 Task: Start in the project ZeroG the sprint 'Warp 9', with a duration of 2 weeks.
Action: Mouse moved to (169, 53)
Screenshot: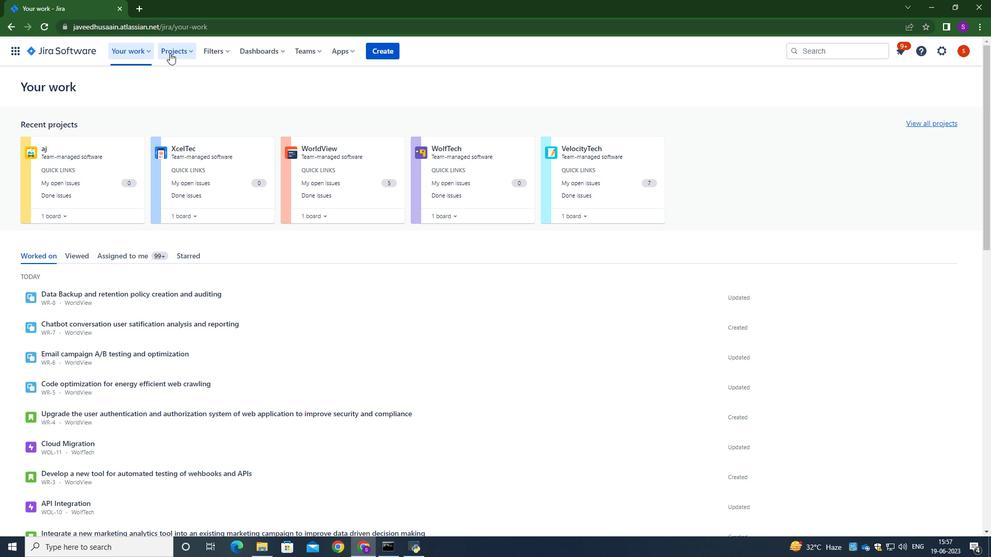 
Action: Mouse pressed left at (169, 53)
Screenshot: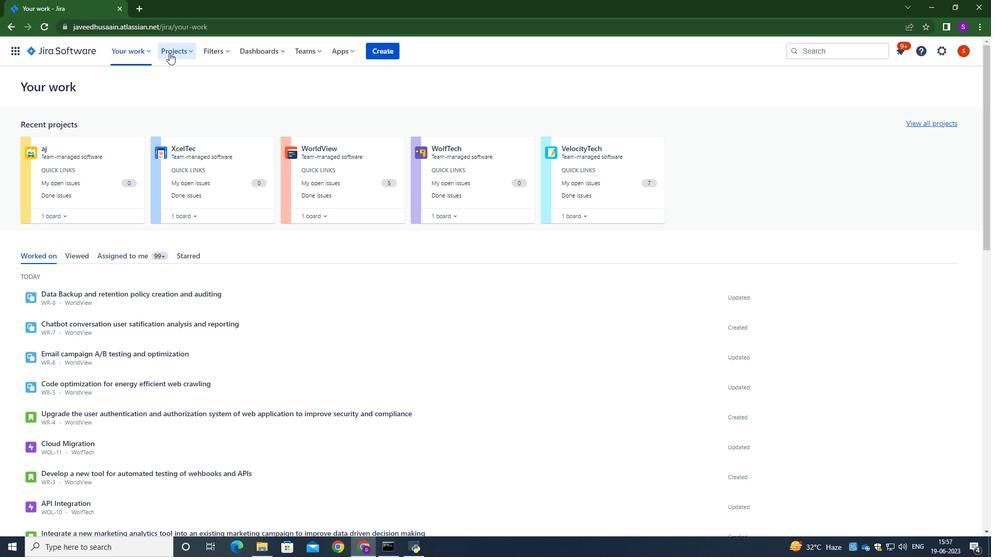 
Action: Mouse moved to (184, 89)
Screenshot: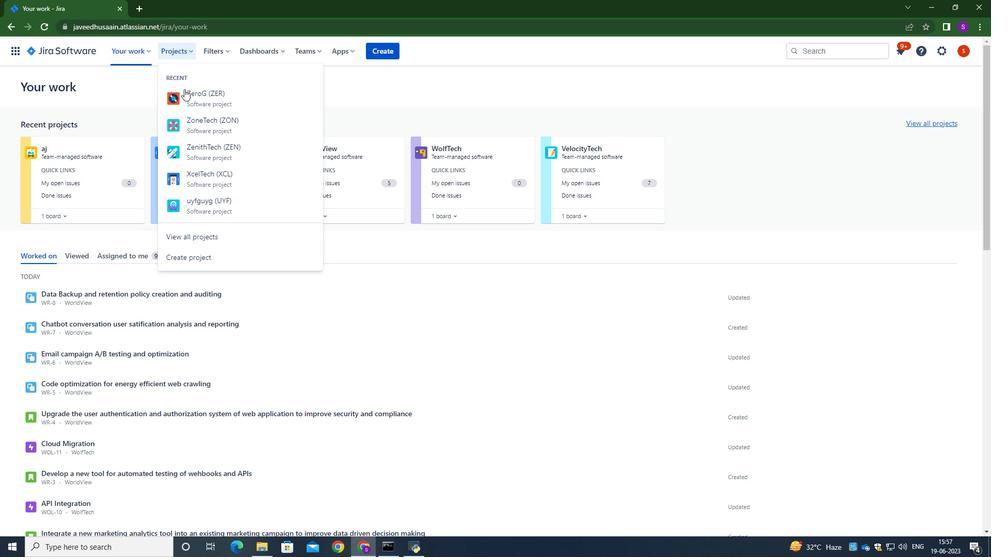 
Action: Mouse pressed left at (184, 89)
Screenshot: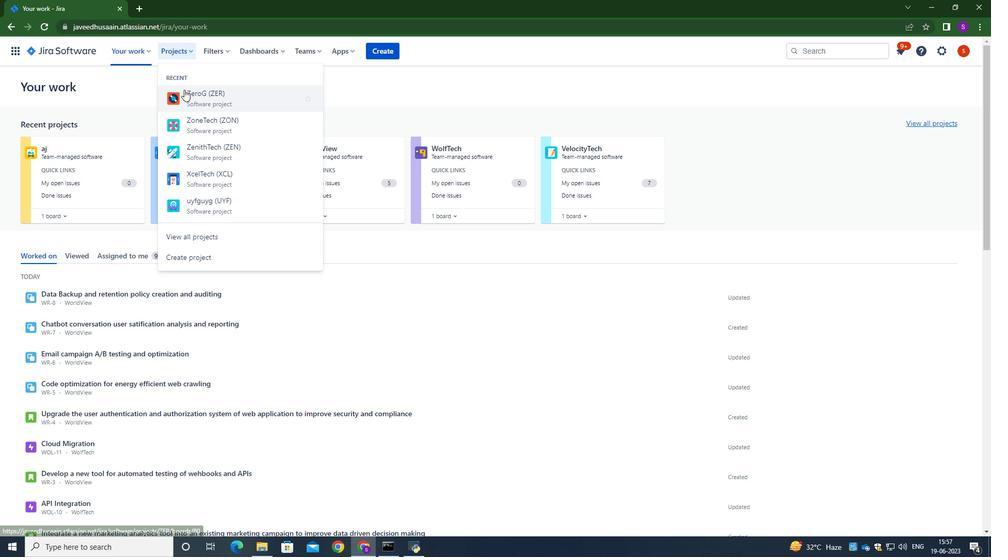 
Action: Mouse moved to (66, 155)
Screenshot: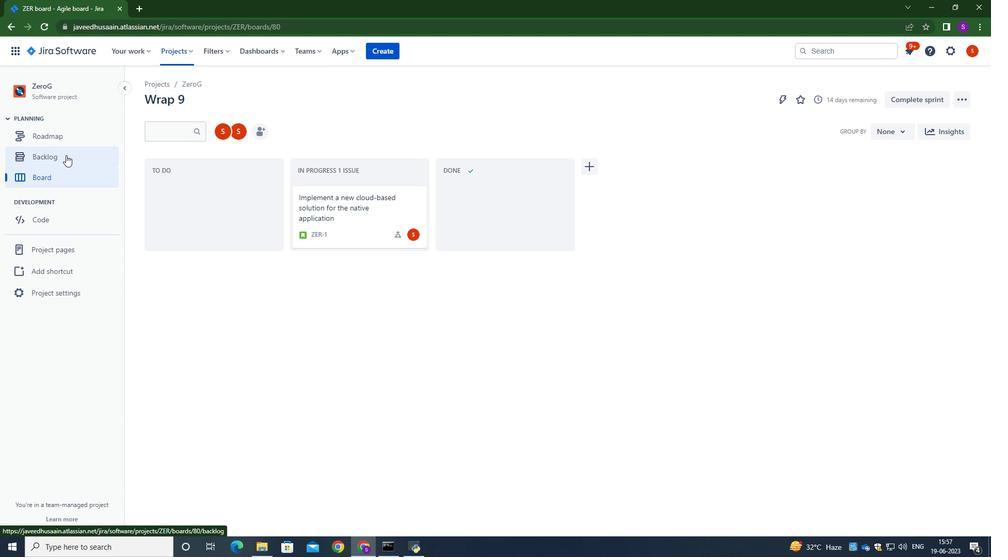 
Action: Mouse pressed left at (66, 155)
Screenshot: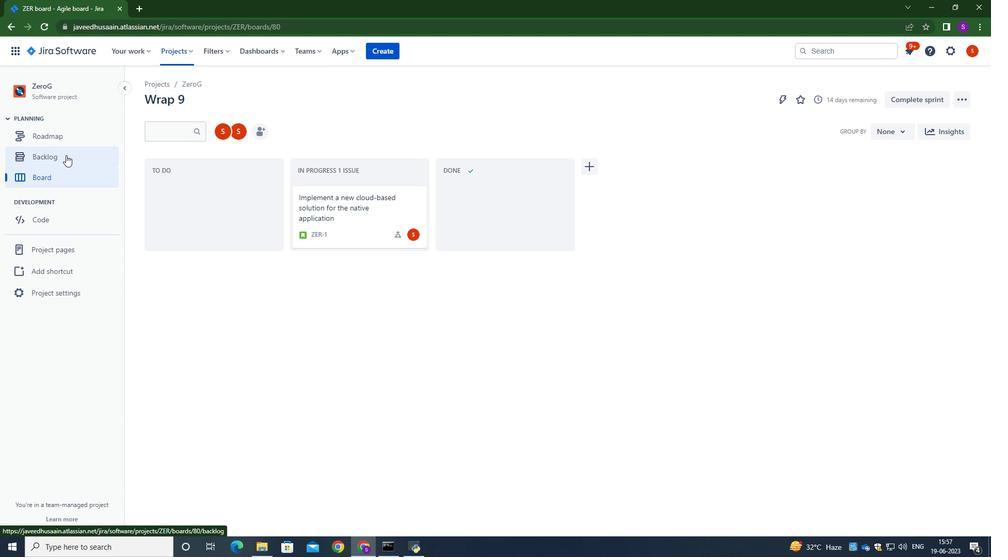 
Action: Mouse moved to (437, 236)
Screenshot: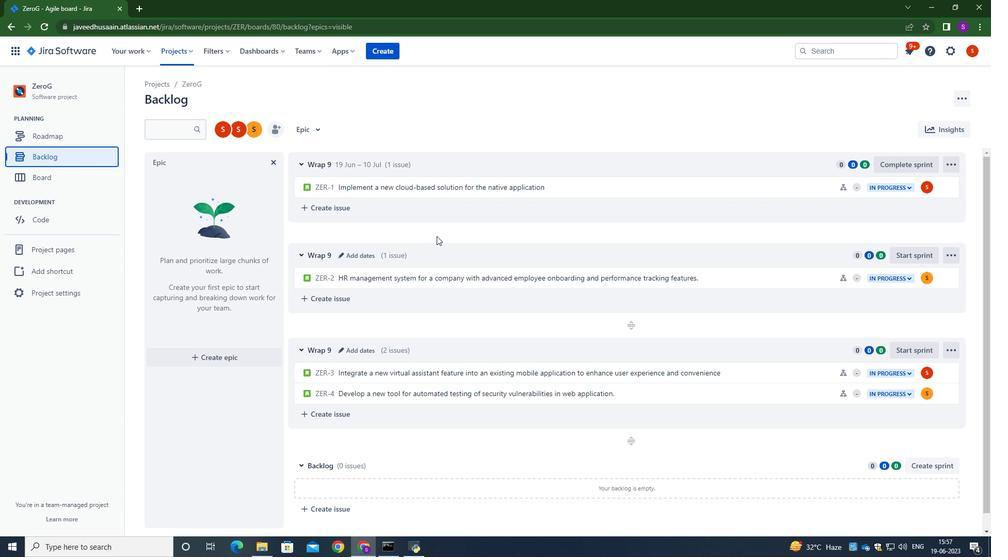 
Action: Mouse scrolled (437, 235) with delta (0, 0)
Screenshot: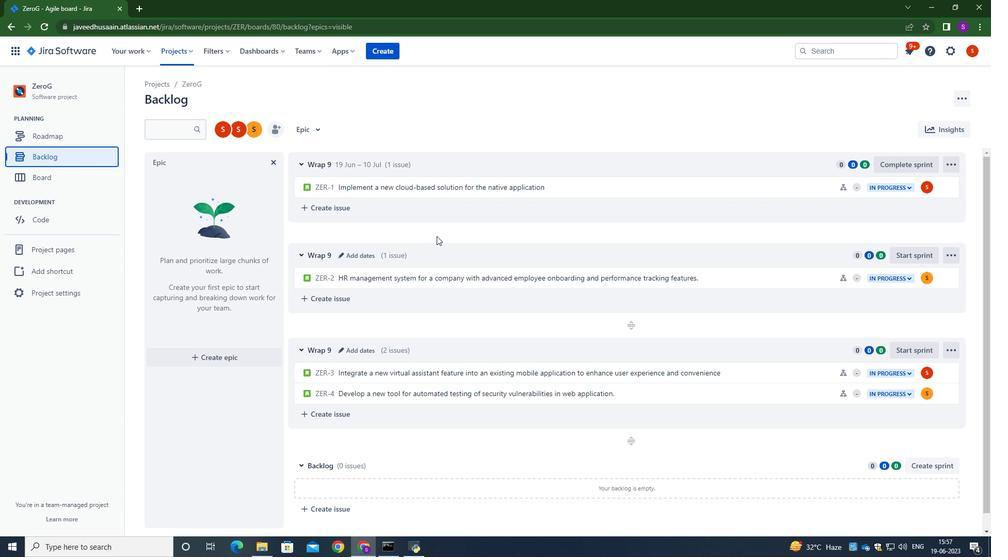 
Action: Mouse moved to (435, 236)
Screenshot: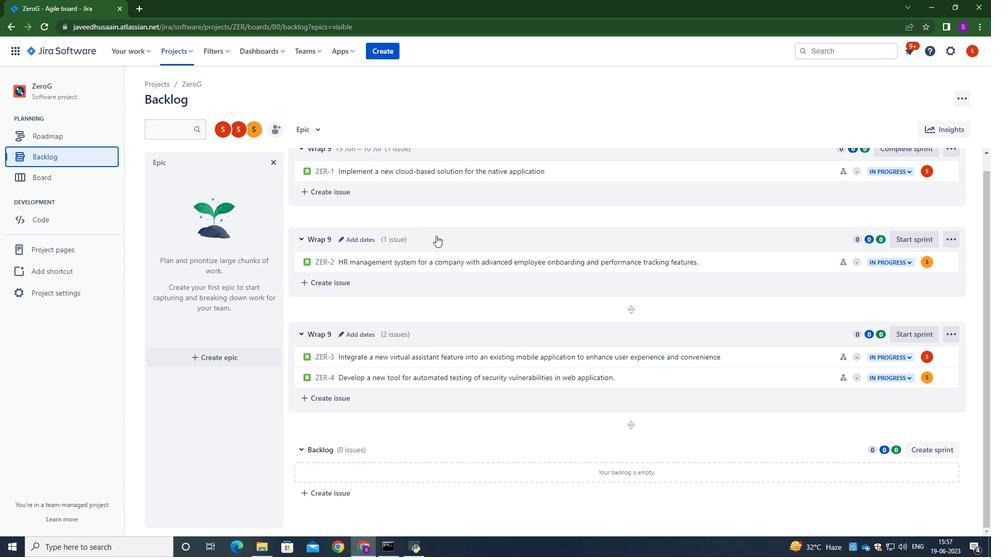 
Action: Mouse scrolled (435, 236) with delta (0, 0)
Screenshot: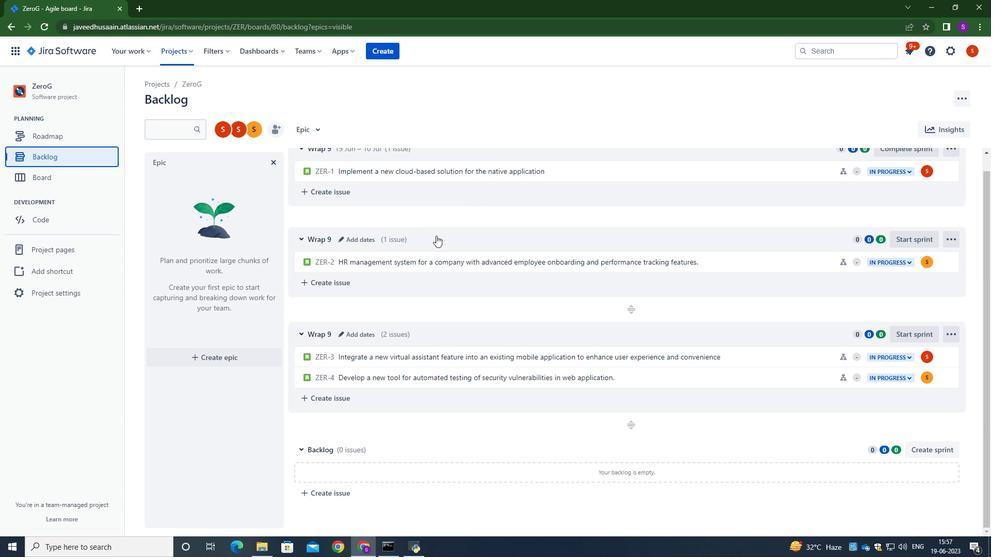 
Action: Mouse scrolled (435, 236) with delta (0, 0)
Screenshot: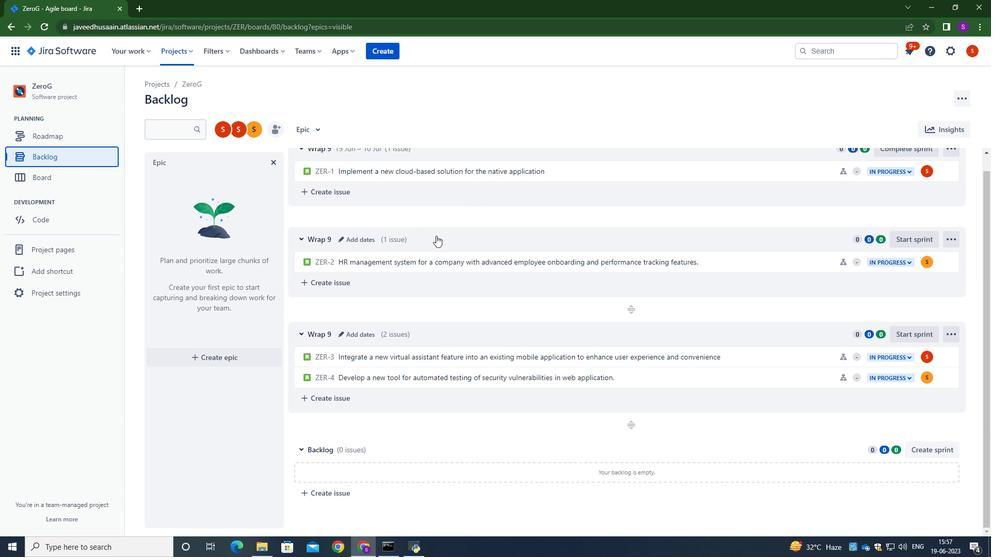 
Action: Mouse scrolled (435, 236) with delta (0, 0)
Screenshot: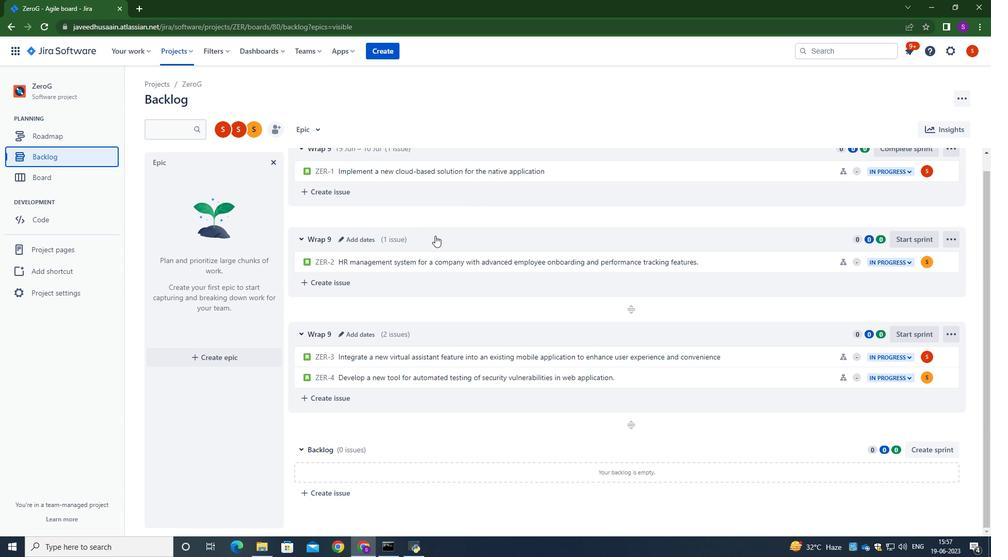 
Action: Mouse moved to (914, 255)
Screenshot: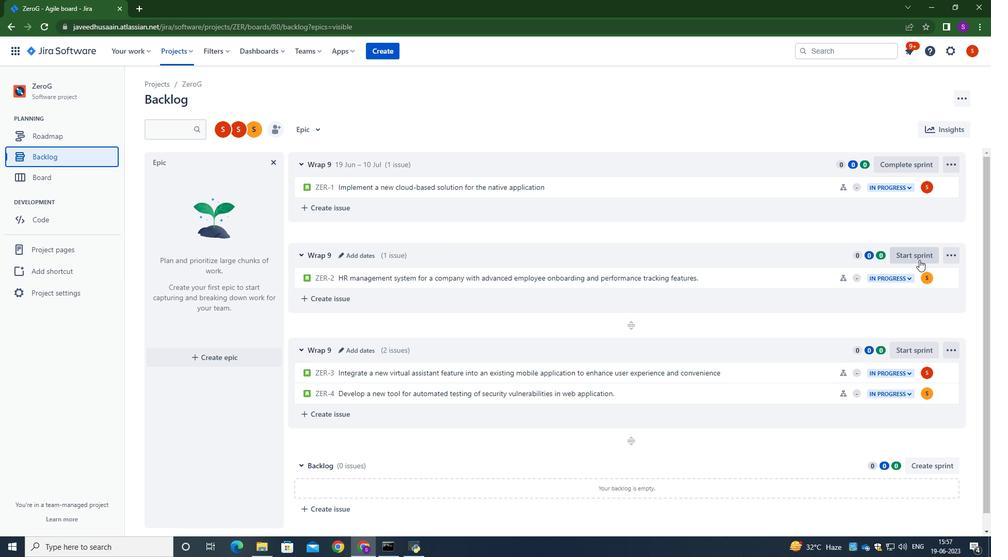 
Action: Mouse pressed left at (914, 255)
Screenshot: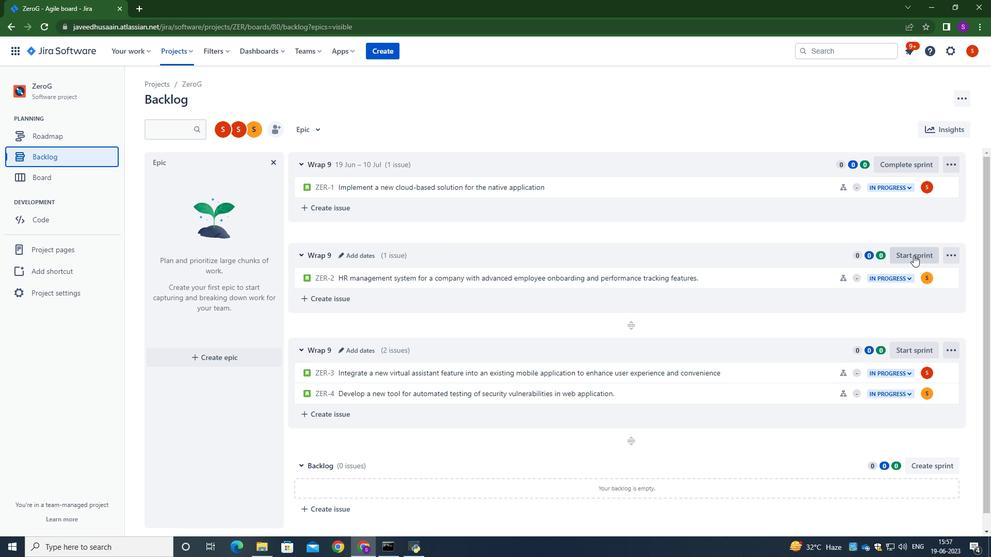 
Action: Mouse moved to (399, 184)
Screenshot: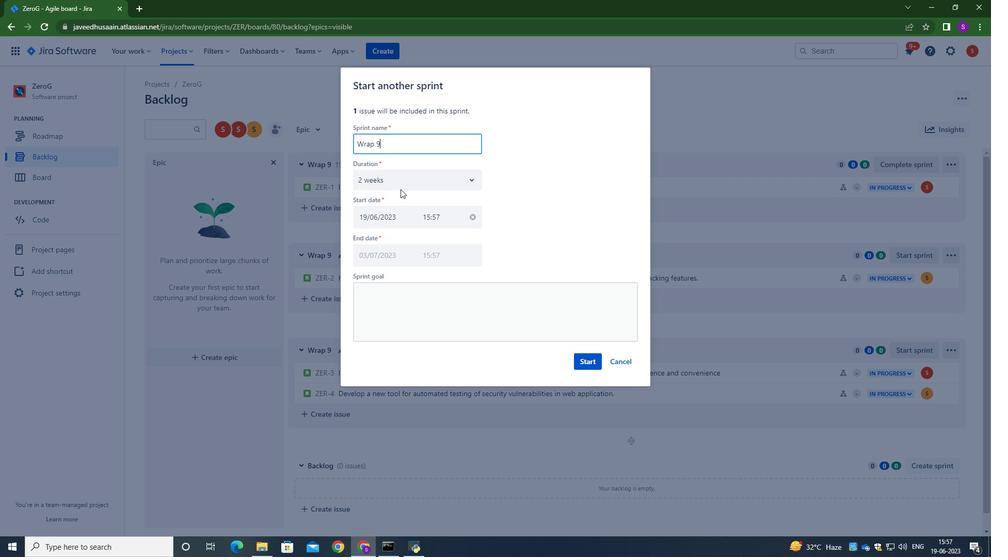 
Action: Mouse pressed left at (399, 184)
Screenshot: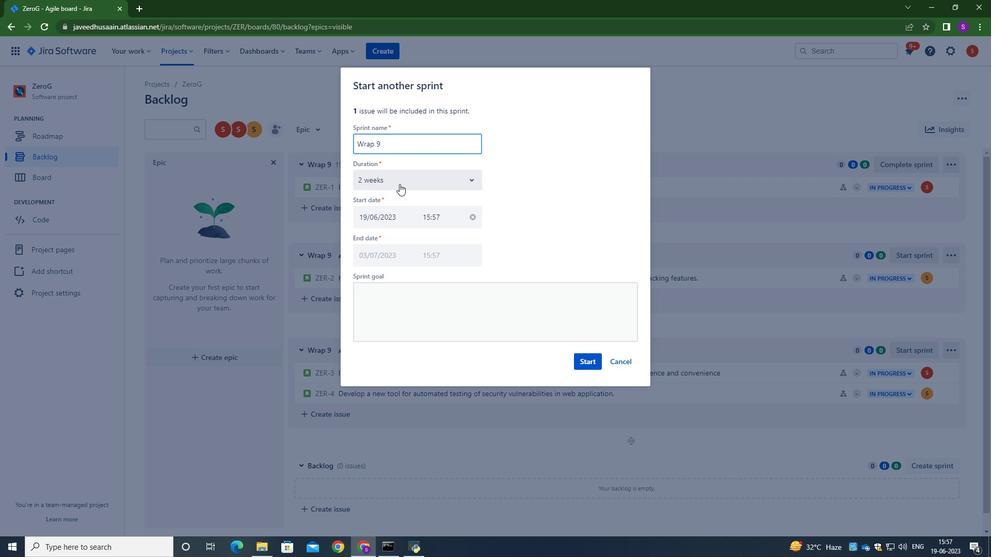 
Action: Mouse moved to (363, 225)
Screenshot: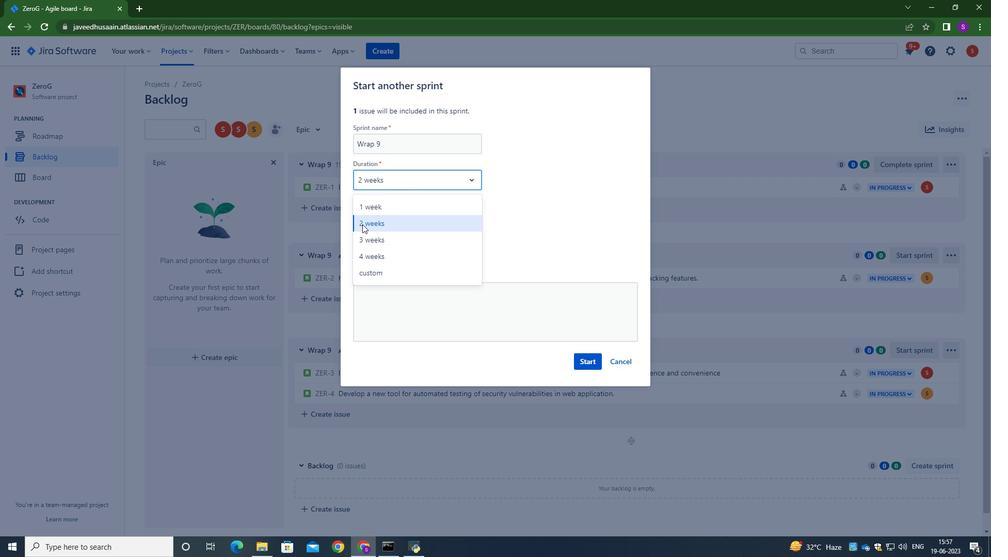 
Action: Mouse pressed left at (363, 225)
Screenshot: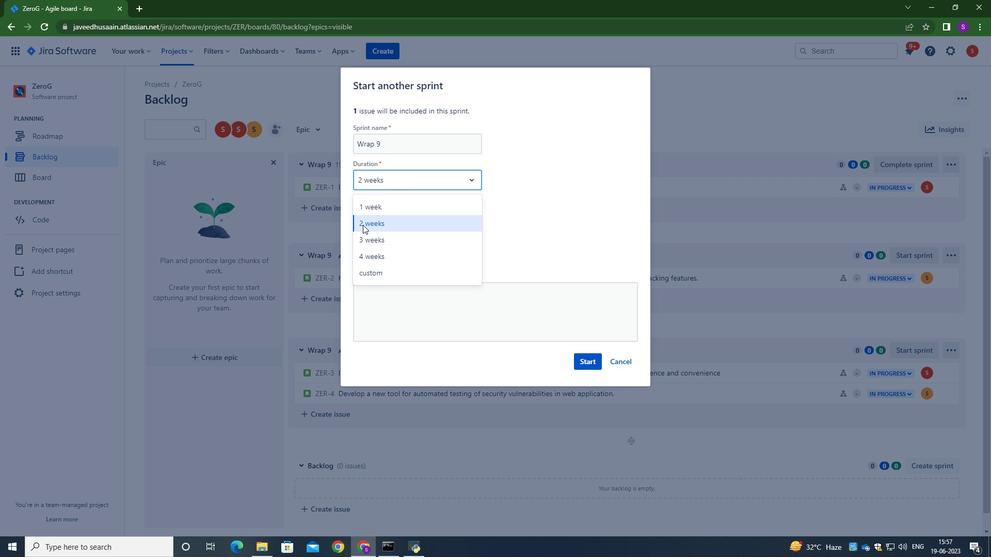 
Action: Mouse moved to (577, 359)
Screenshot: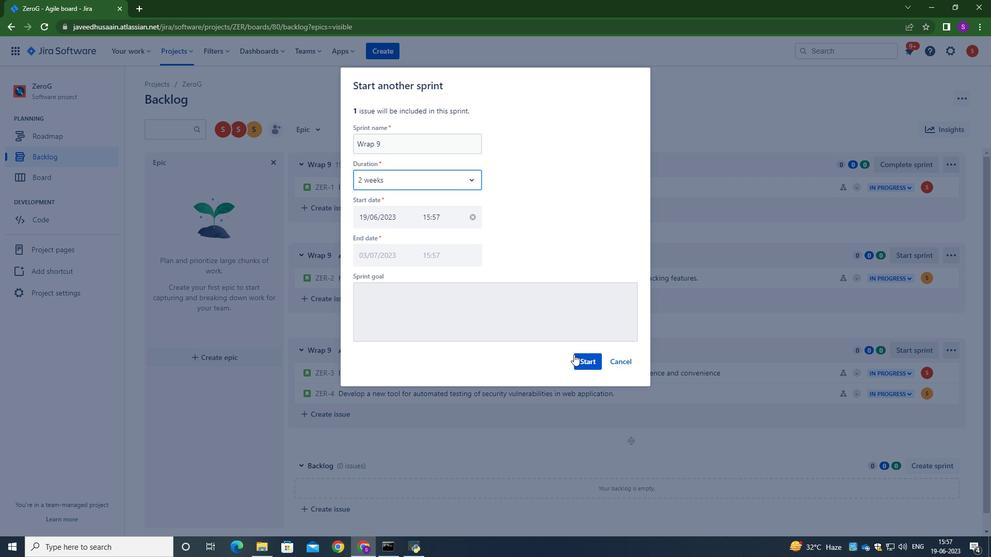 
Action: Mouse pressed left at (577, 359)
Screenshot: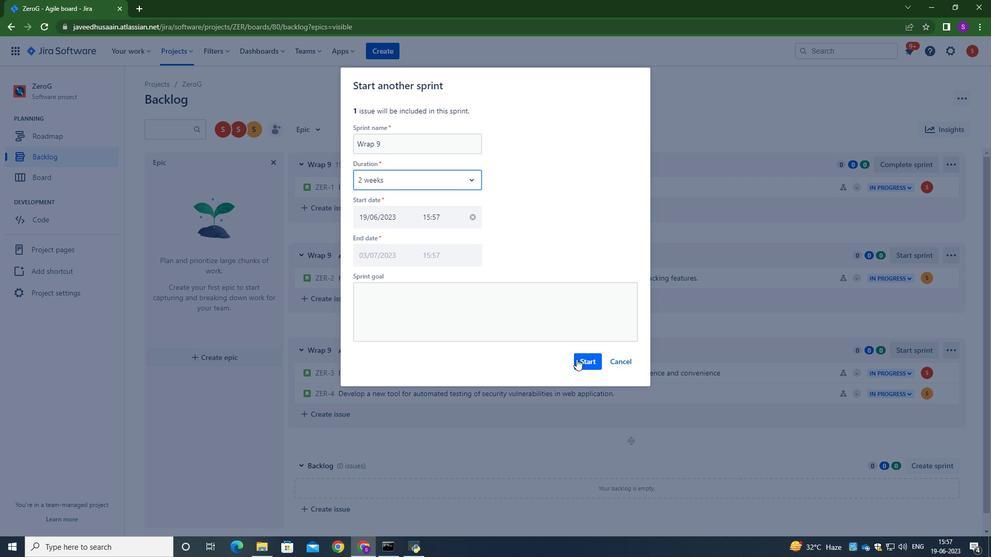 
Action: Mouse moved to (620, 172)
Screenshot: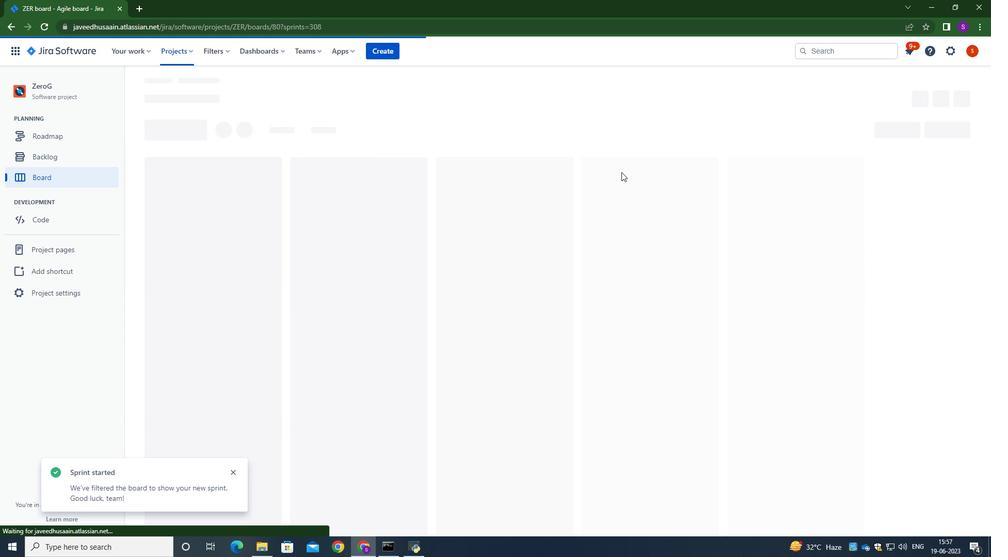 
